 Task: Create Board Email Marketing Templates to Workspace Investor Relations. Create Board Employee Survey and Feedback to Workspace Investor Relations. Create Board Product Roadmap Planning and Execution to Workspace Investor Relations
Action: Mouse moved to (367, 62)
Screenshot: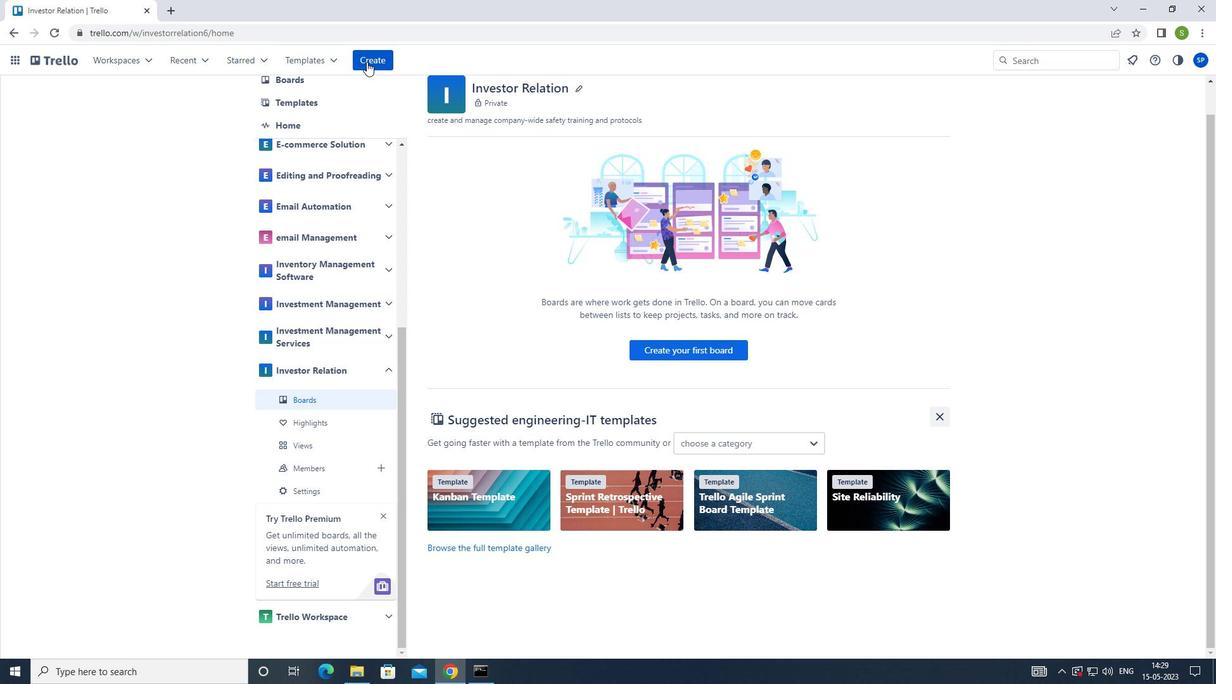 
Action: Mouse pressed left at (367, 62)
Screenshot: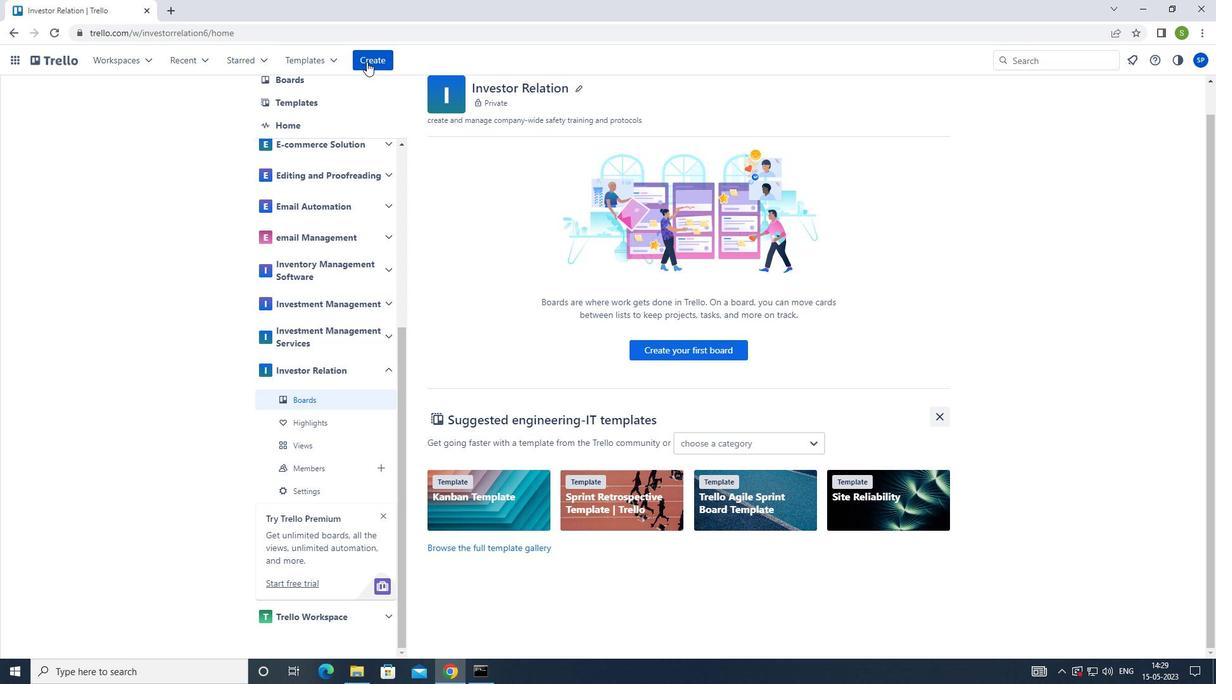 
Action: Mouse moved to (380, 107)
Screenshot: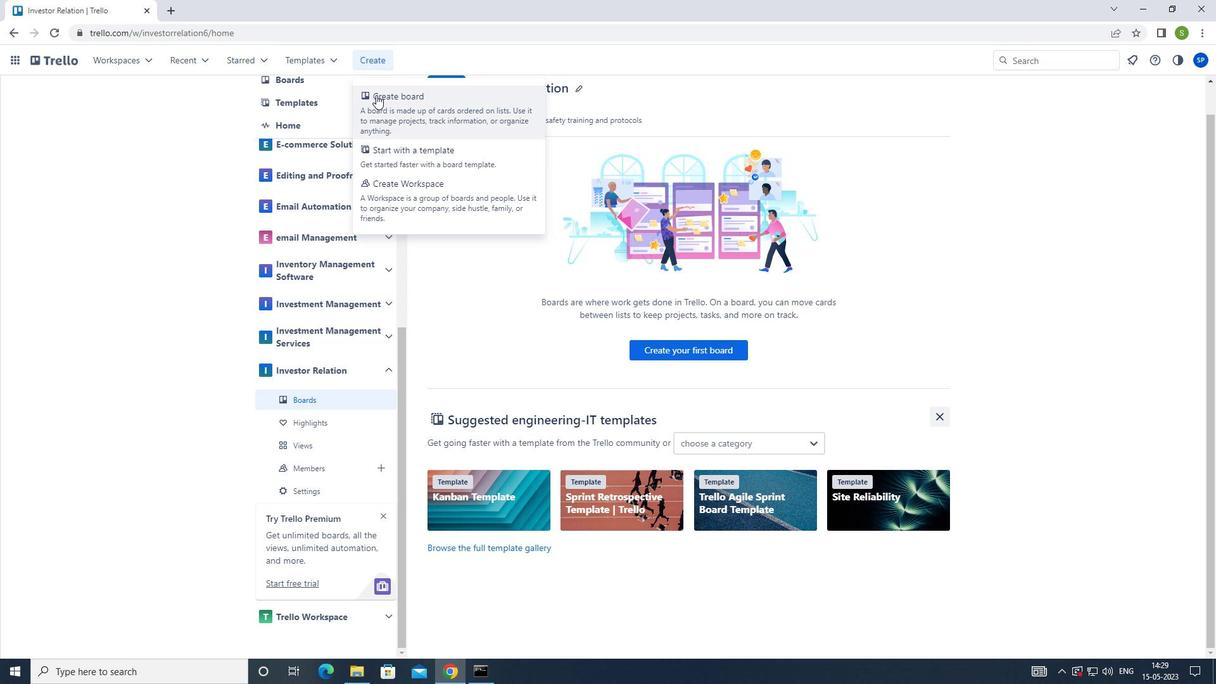 
Action: Mouse pressed left at (380, 107)
Screenshot: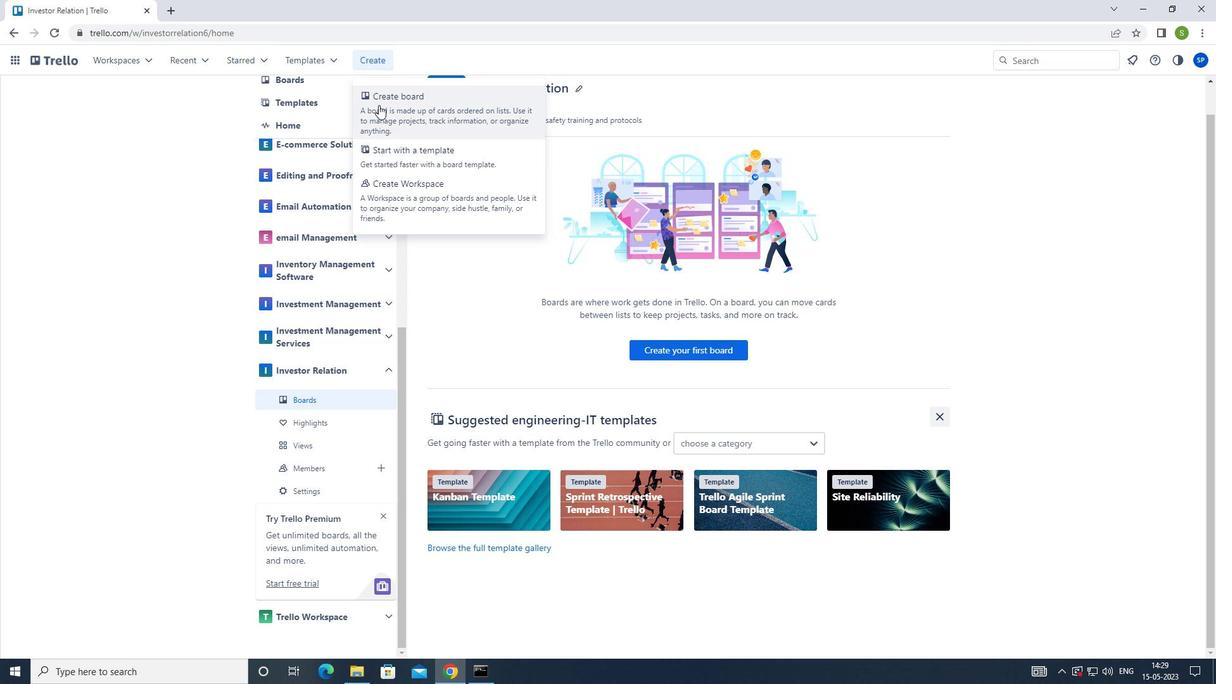 
Action: Mouse moved to (528, 121)
Screenshot: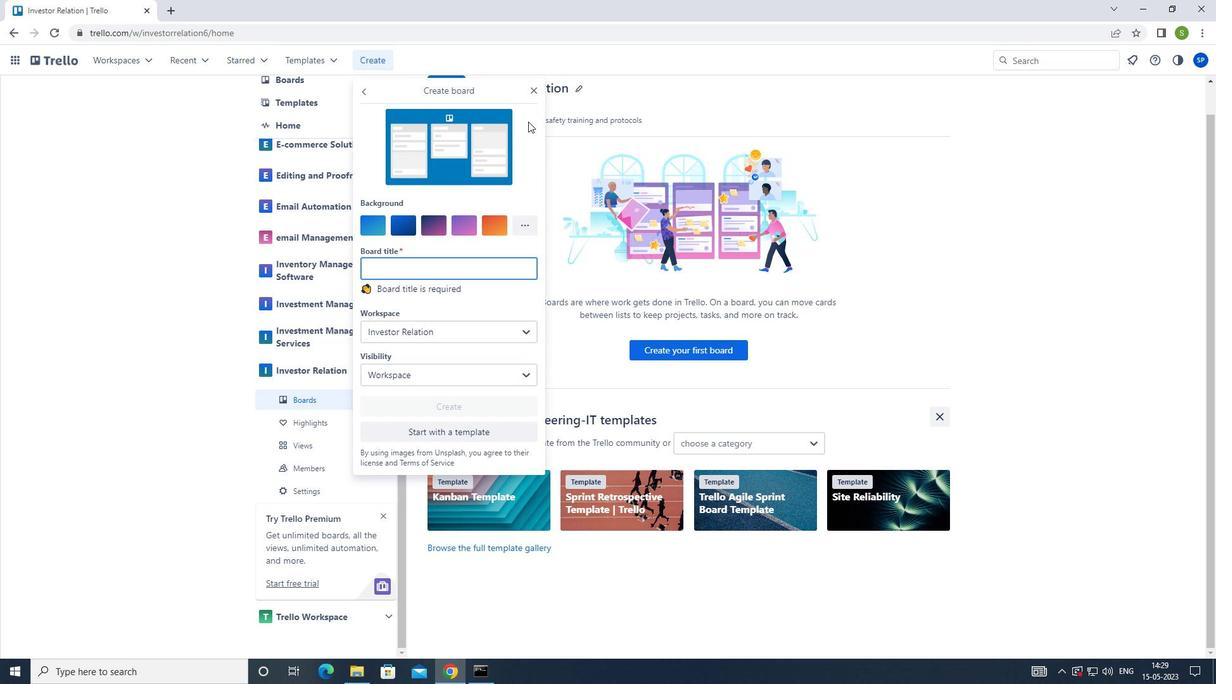 
Action: Key pressed <Key.shift><Key.shift>EMAIL<Key.space><Key.shift>MARKETING<Key.space><Key.shift>TEM
Screenshot: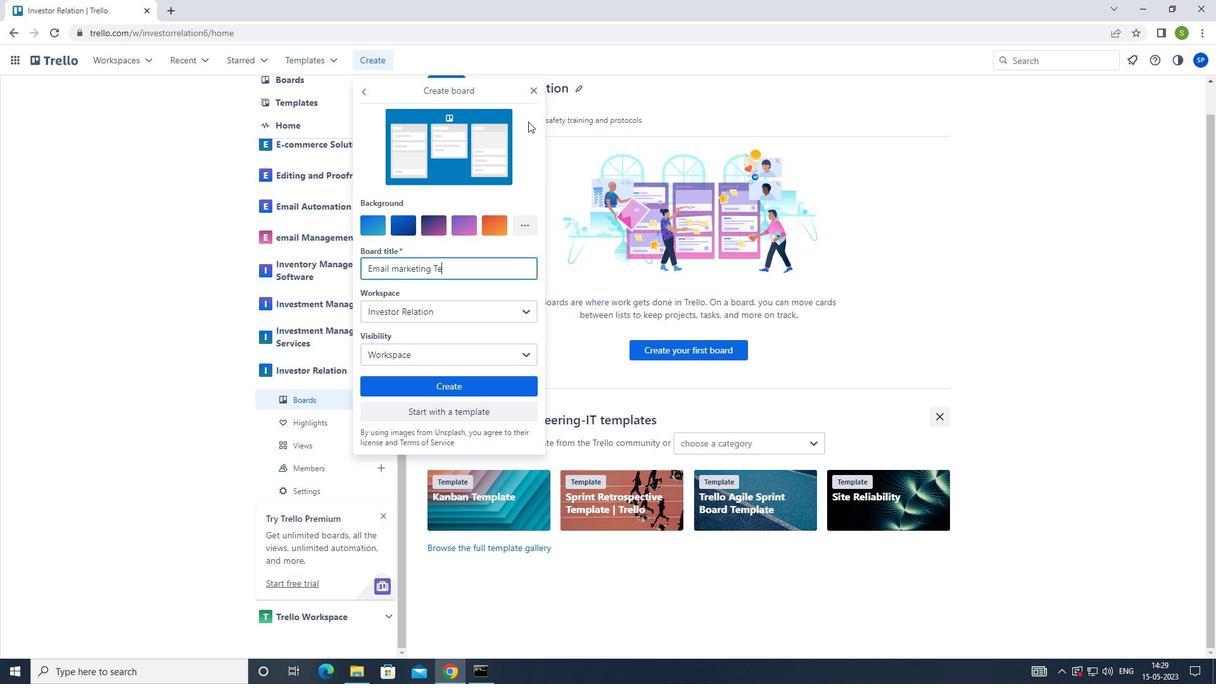 
Action: Mouse moved to (527, 121)
Screenshot: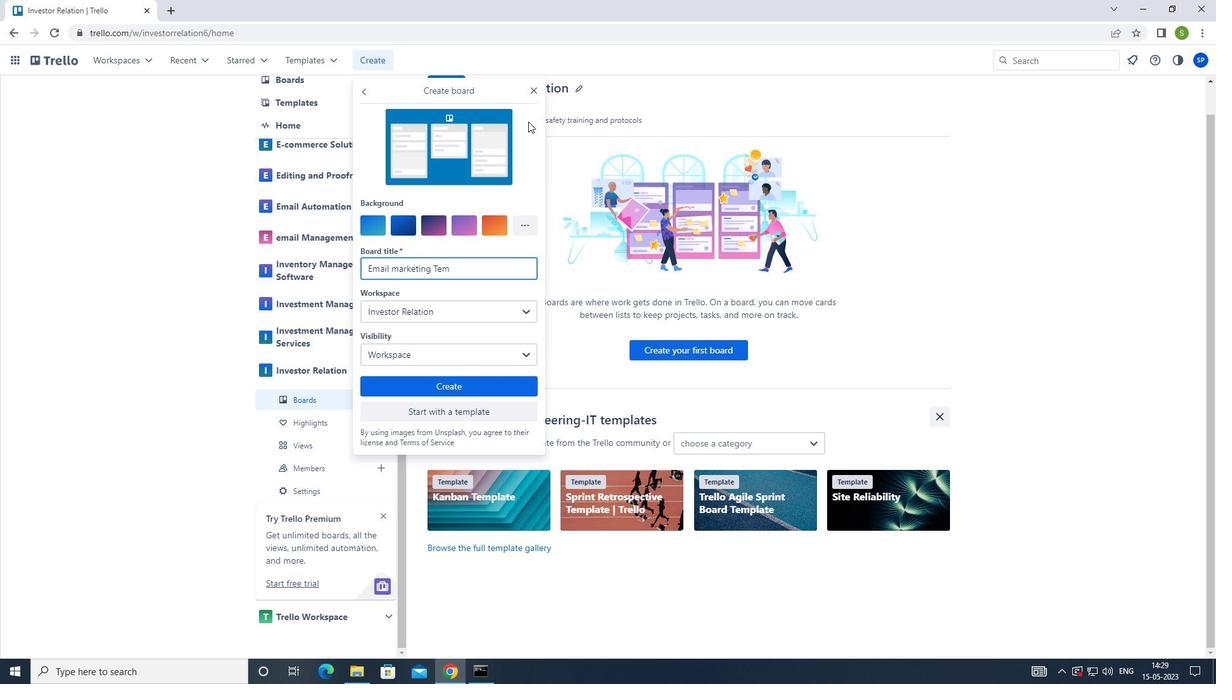 
Action: Key pressed PLATES
Screenshot: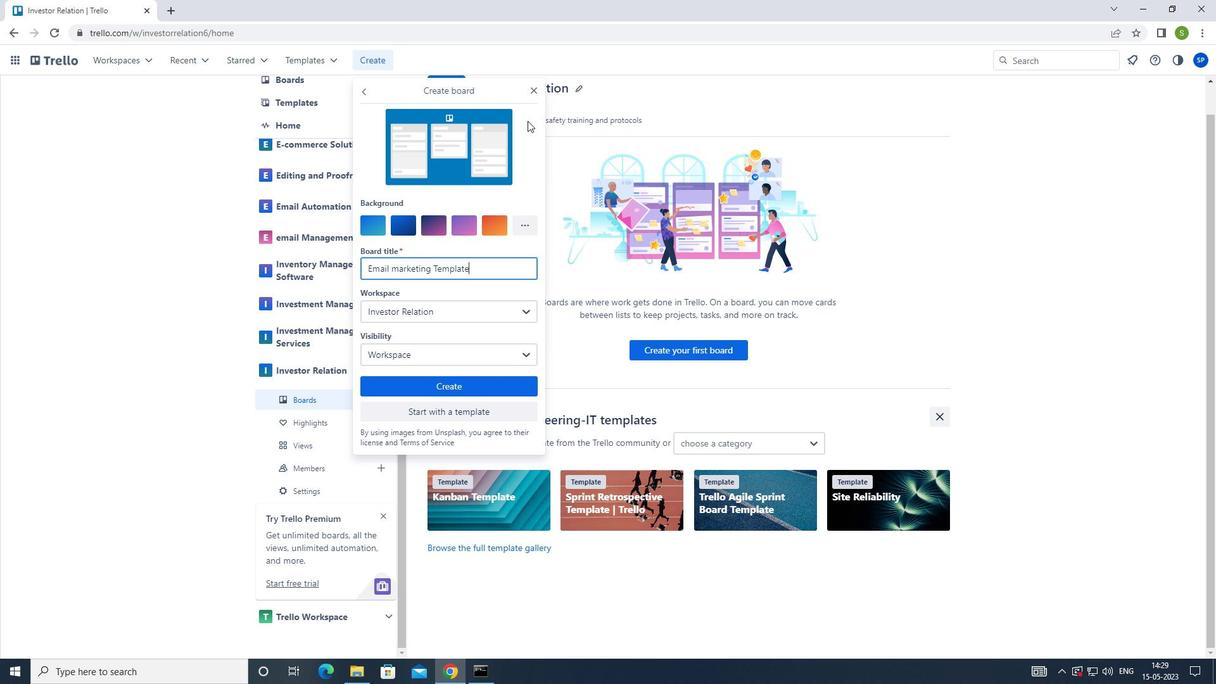 
Action: Mouse moved to (430, 380)
Screenshot: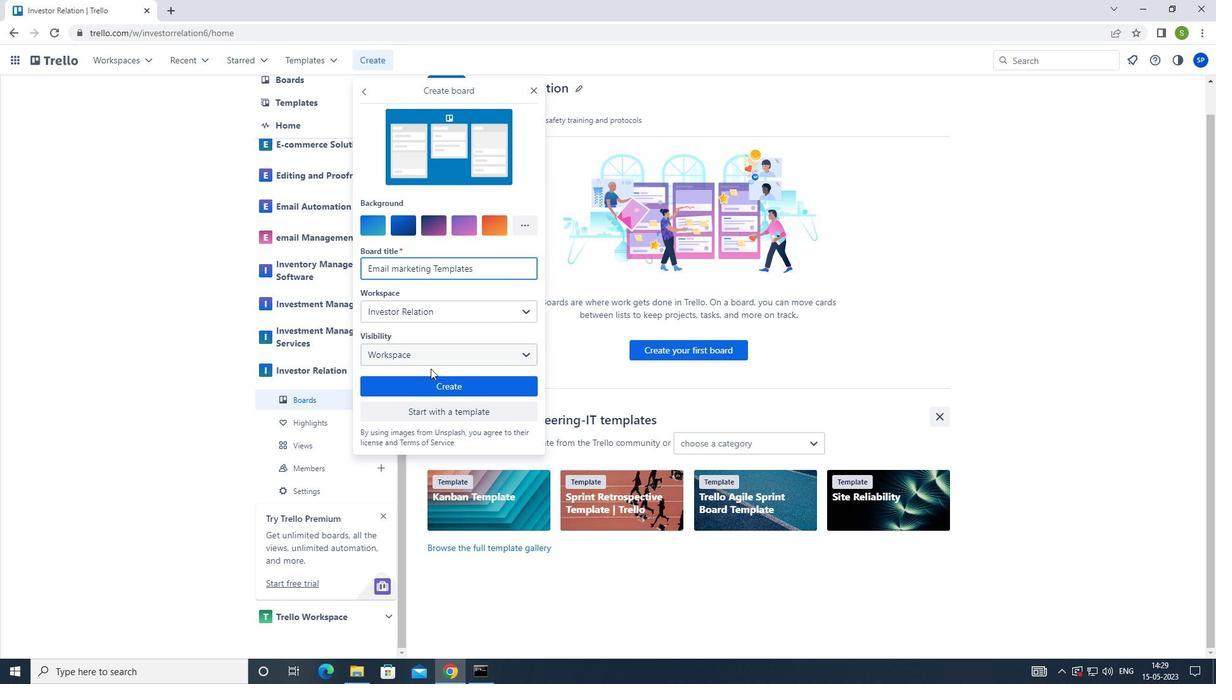 
Action: Mouse pressed left at (430, 380)
Screenshot: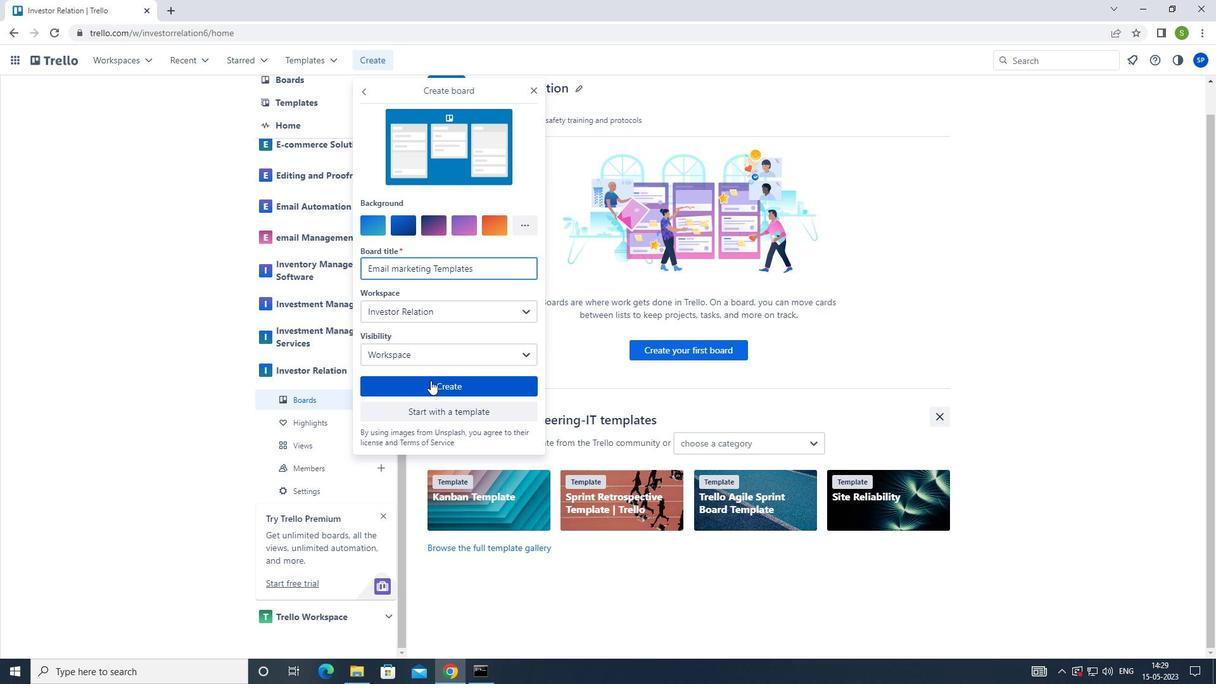 
Action: Mouse moved to (378, 67)
Screenshot: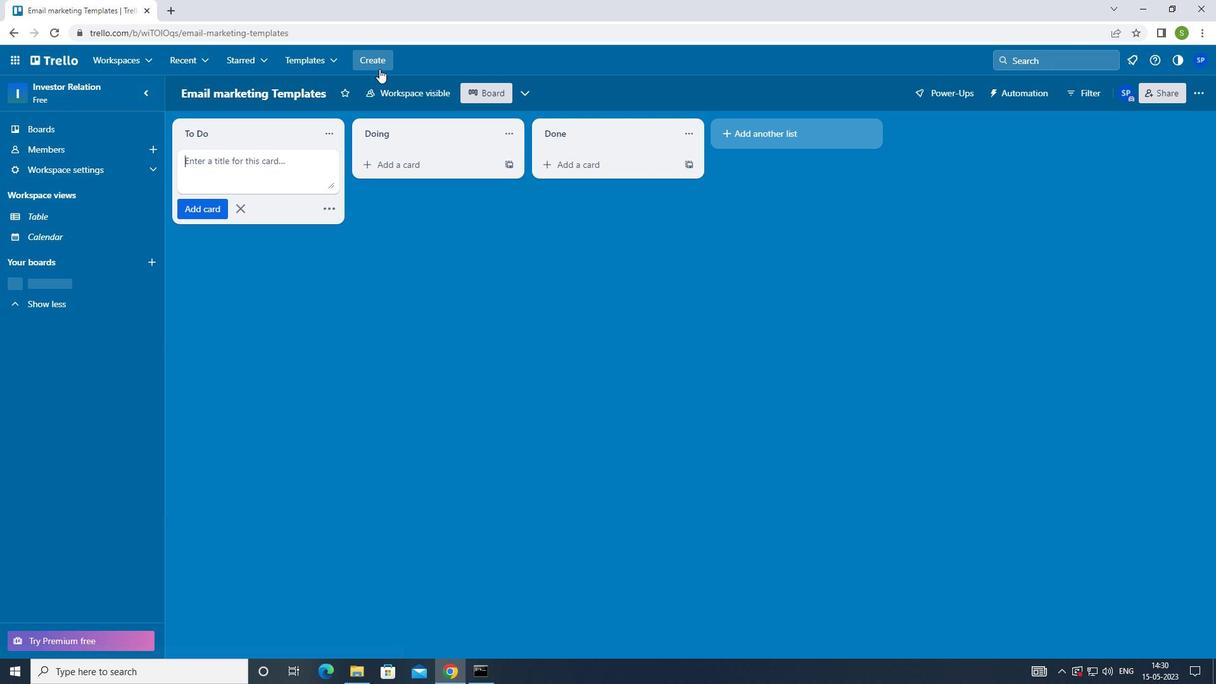 
Action: Mouse pressed left at (378, 67)
Screenshot: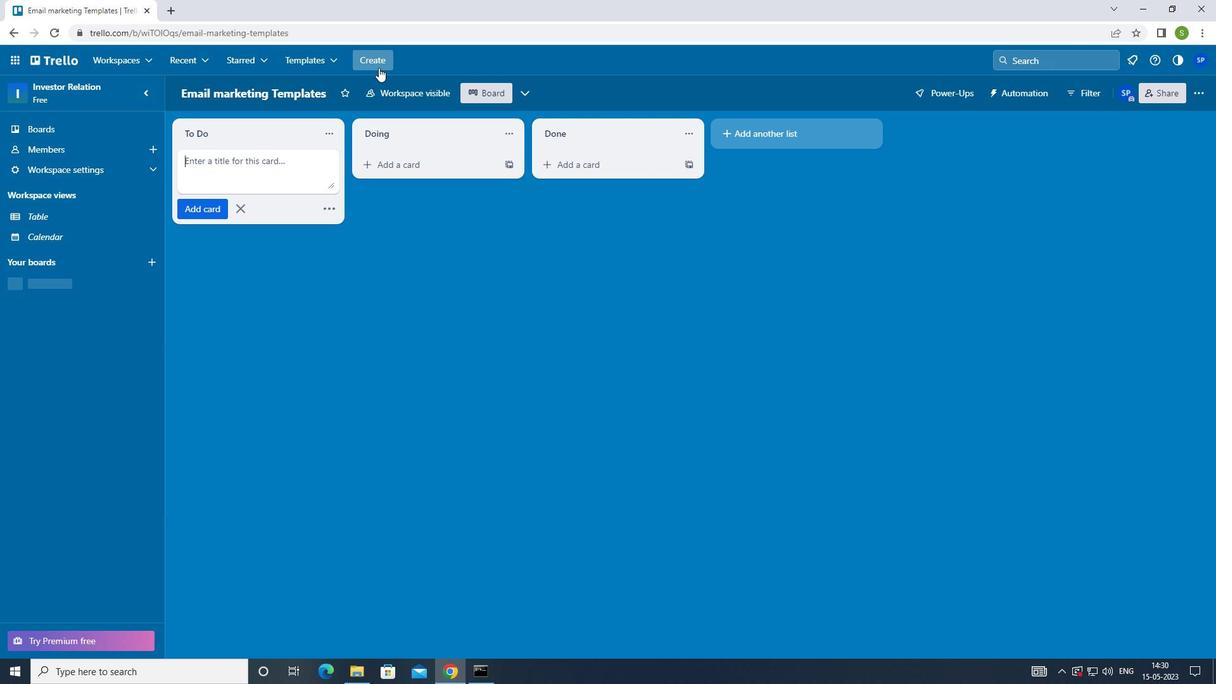 
Action: Mouse moved to (385, 110)
Screenshot: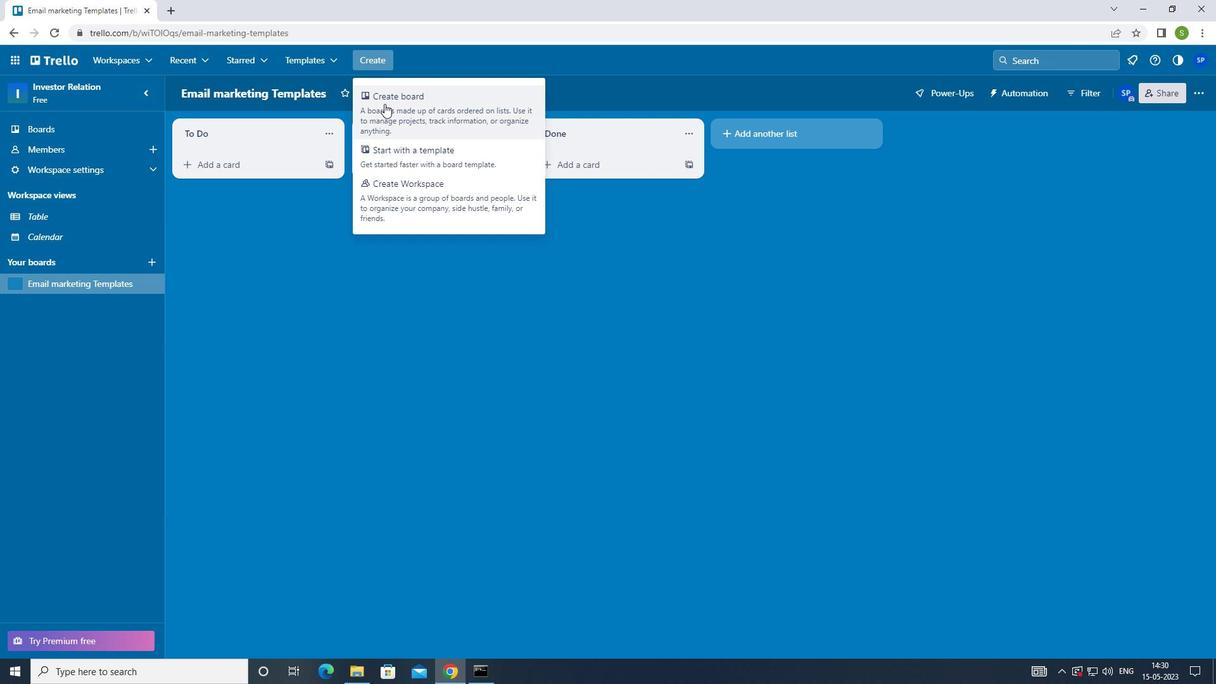 
Action: Mouse pressed left at (385, 110)
Screenshot: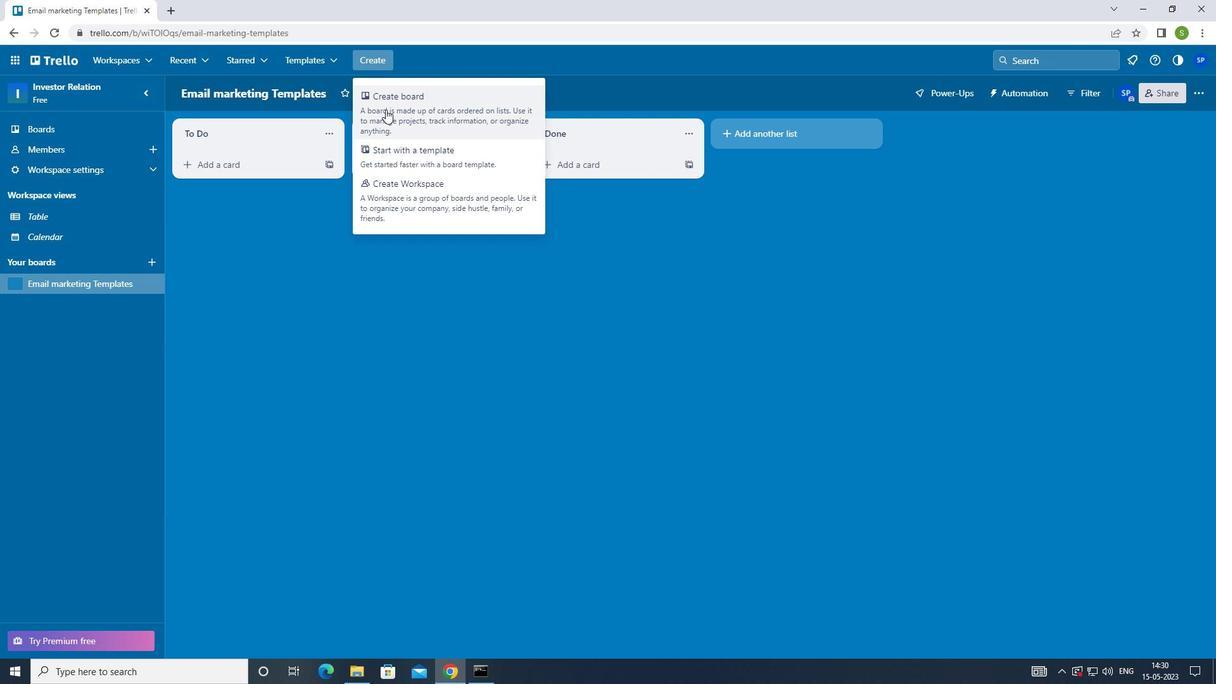 
Action: Mouse moved to (402, 148)
Screenshot: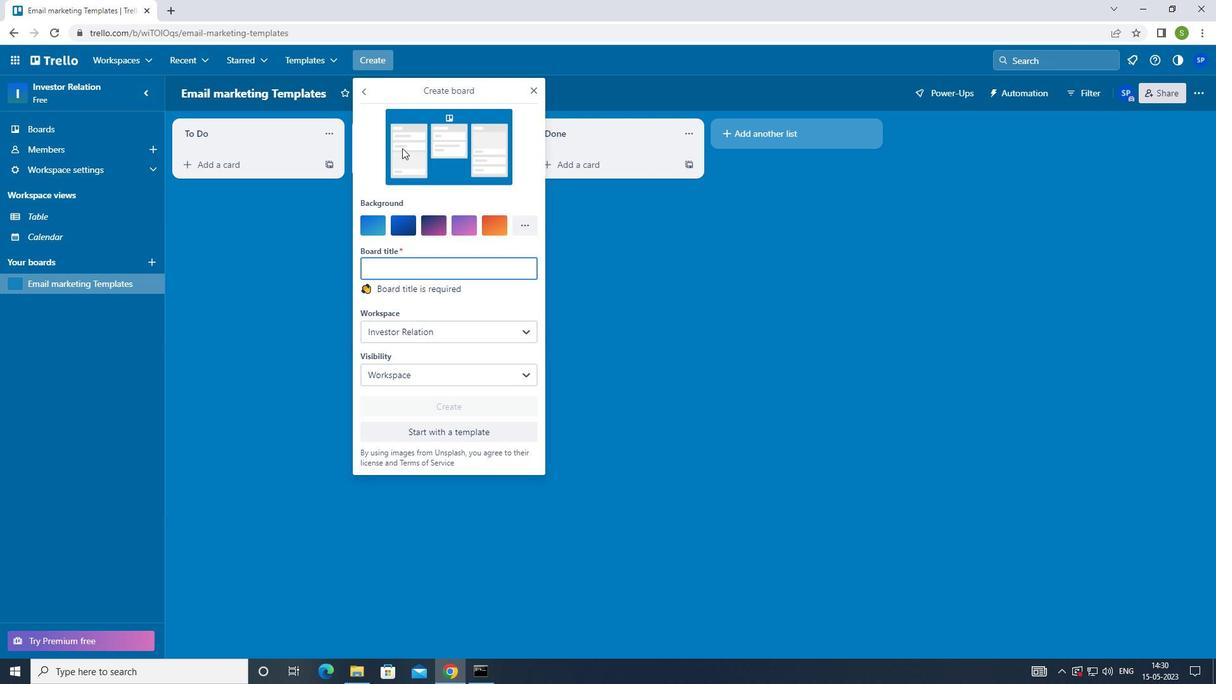 
Action: Key pressed <Key.shift><Key.shift><Key.shift><Key.shift><Key.shift><Key.shift><Key.shift><Key.shift><Key.shift><Key.shift><Key.shift><Key.shift><Key.shift><Key.shift><Key.shift><Key.shift><Key.shift><Key.shift><Key.shift><Key.shift><Key.shift><Key.shift><Key.shift><Key.shift><Key.shift><Key.shift><Key.shift>EMPLOYEE<Key.space><Key.shift>SURVEY<Key.space>AND<Key.space><Key.shift>FEEDBACK
Screenshot: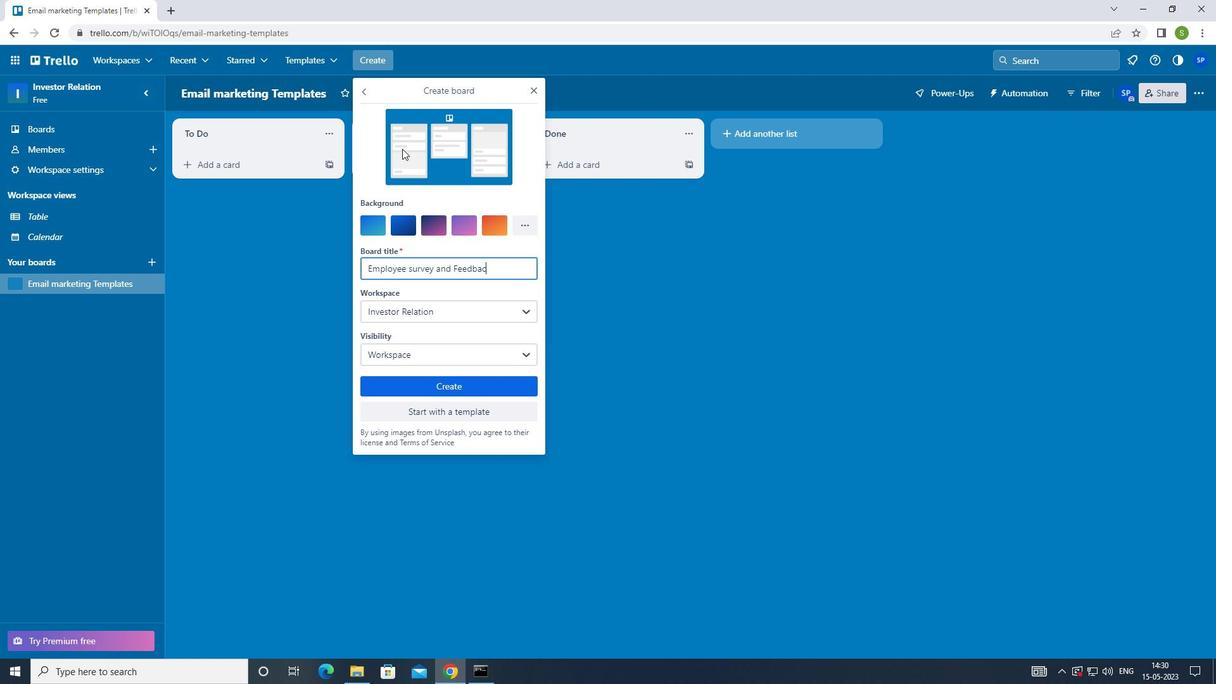 
Action: Mouse moved to (449, 388)
Screenshot: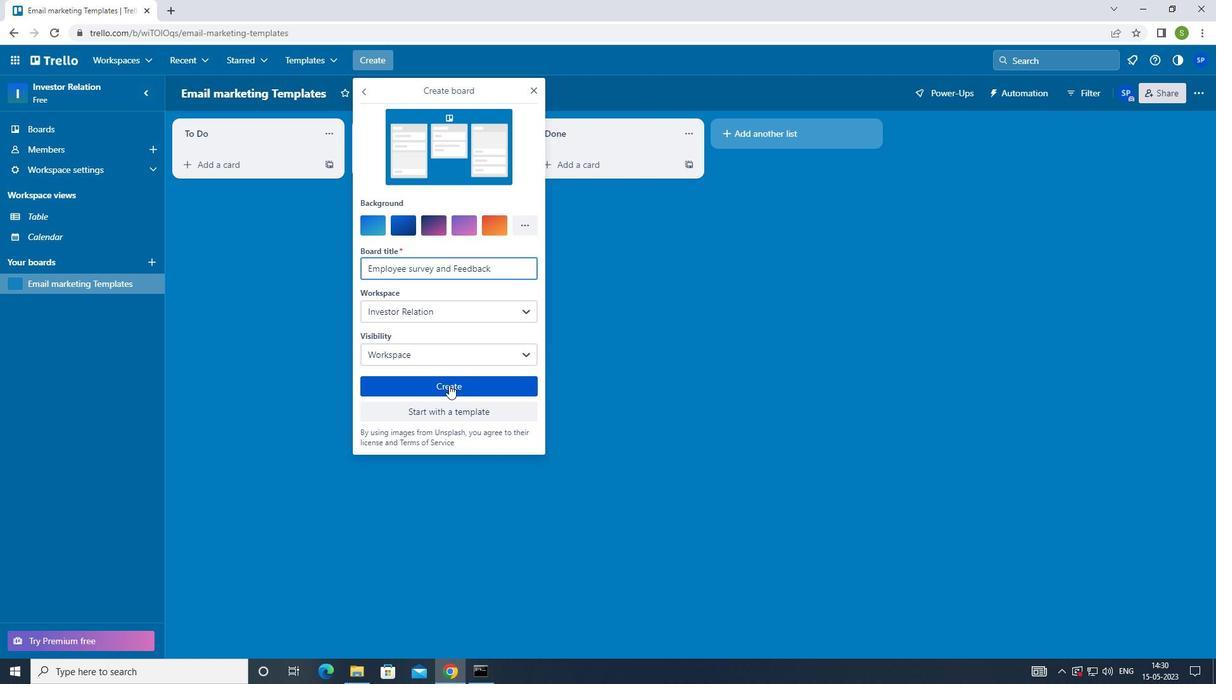 
Action: Mouse pressed left at (449, 388)
Screenshot: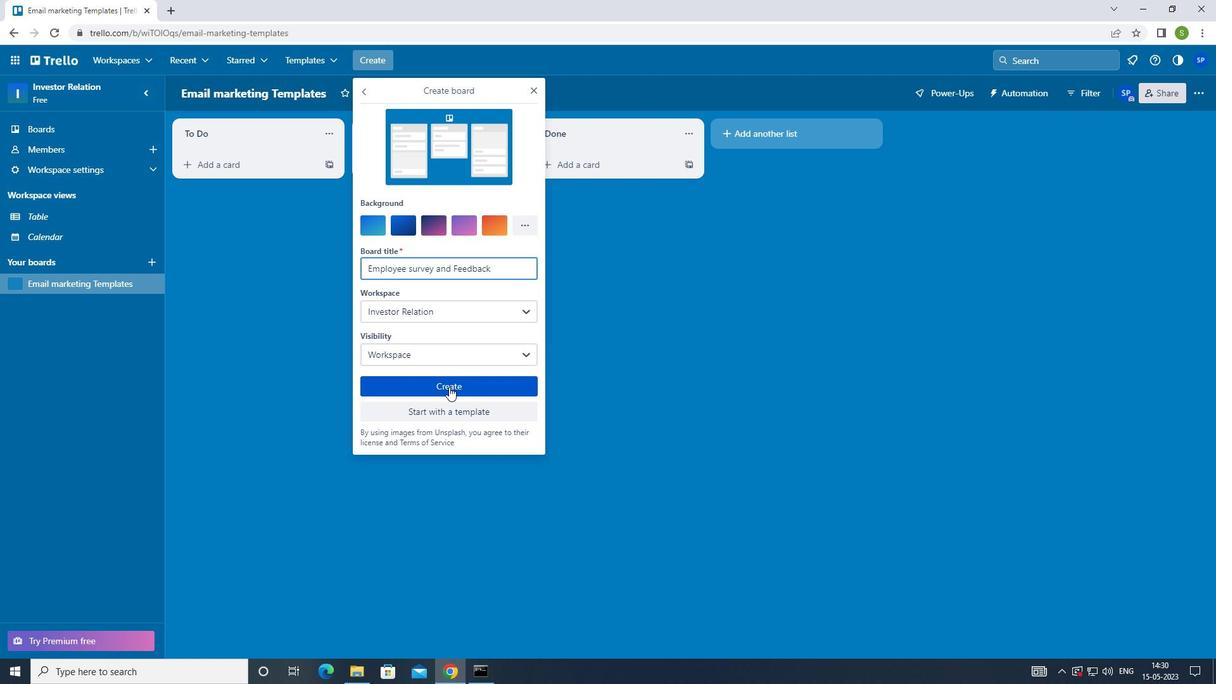 
Action: Mouse moved to (372, 63)
Screenshot: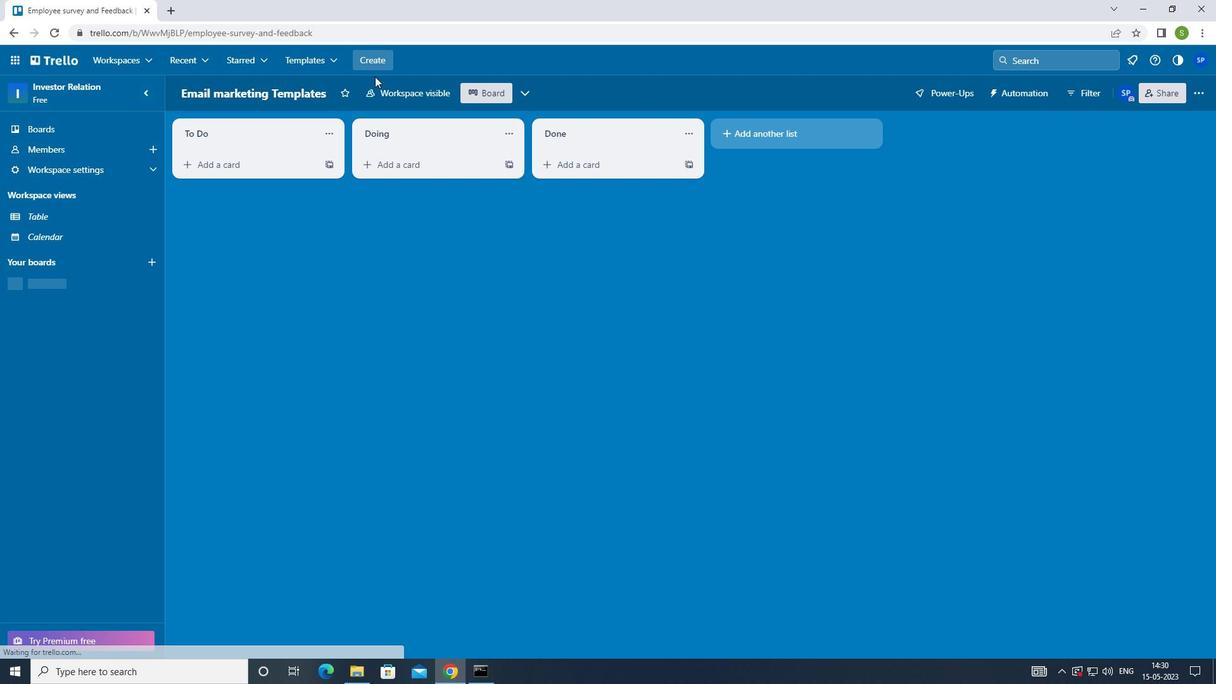 
Action: Mouse pressed left at (372, 63)
Screenshot: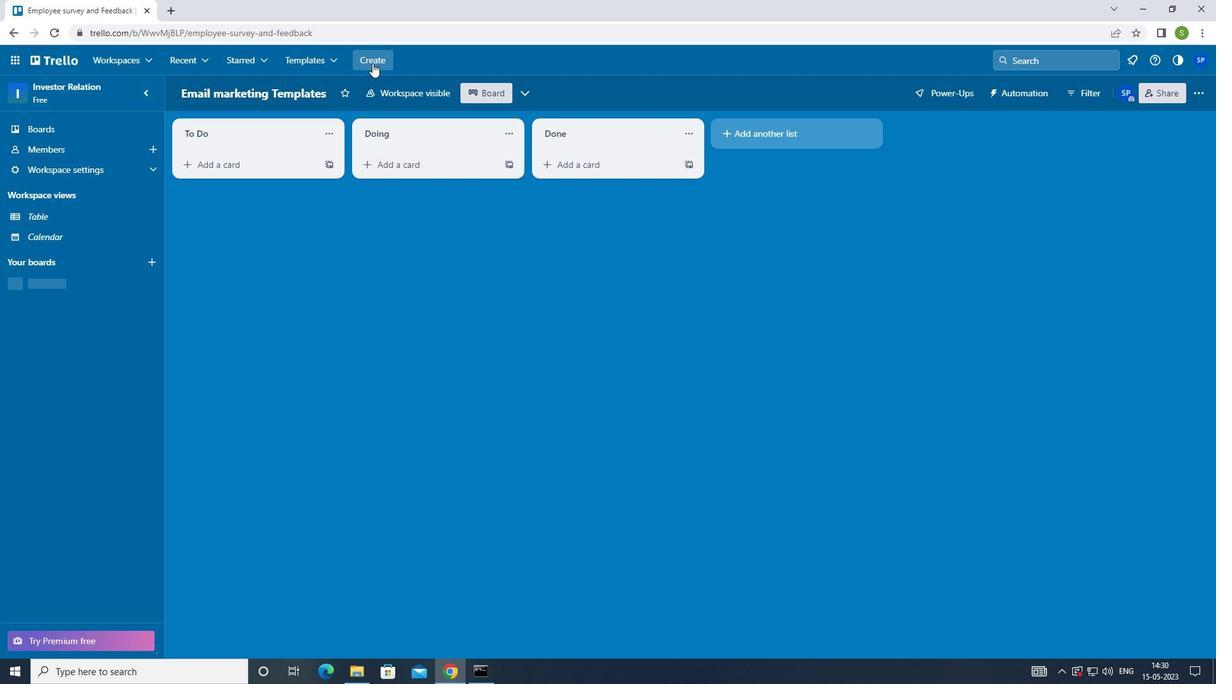 
Action: Mouse moved to (379, 114)
Screenshot: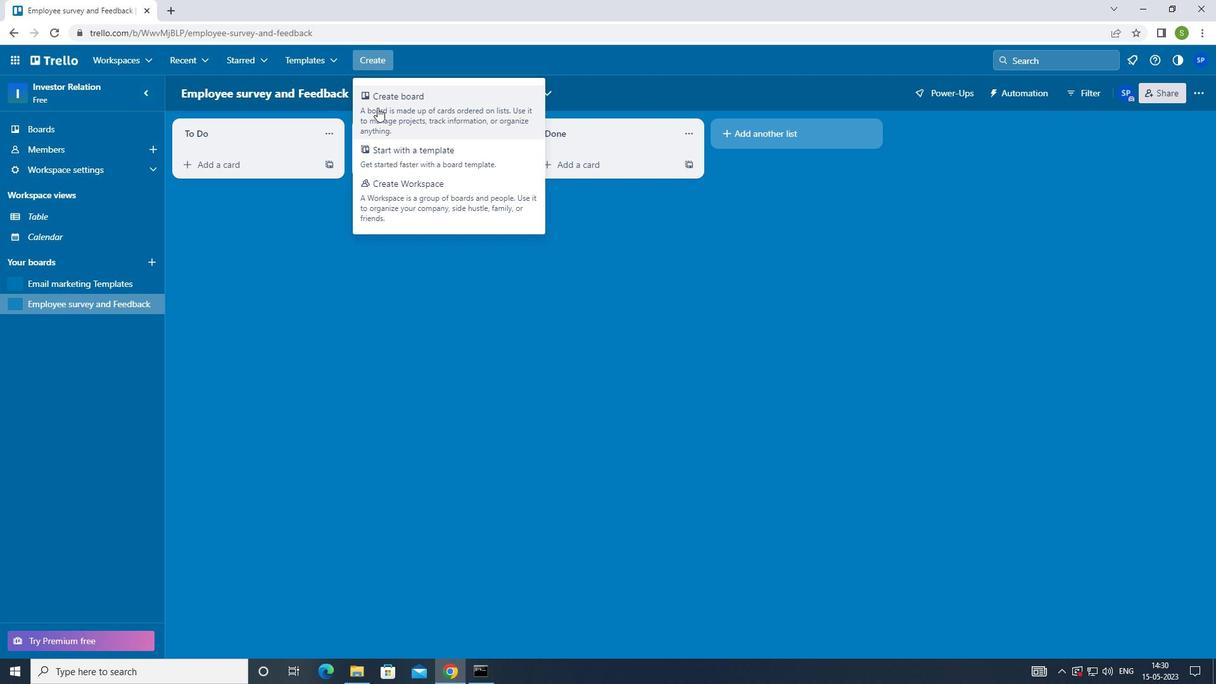 
Action: Mouse pressed left at (379, 114)
Screenshot: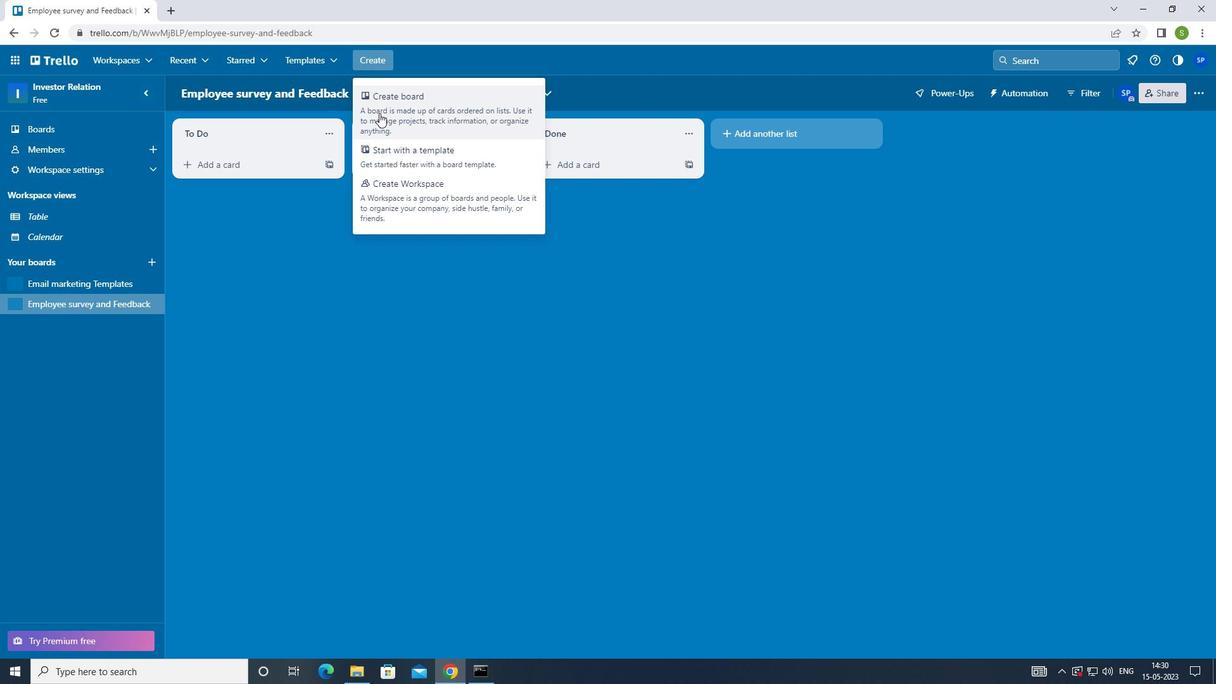 
Action: Mouse moved to (399, 249)
Screenshot: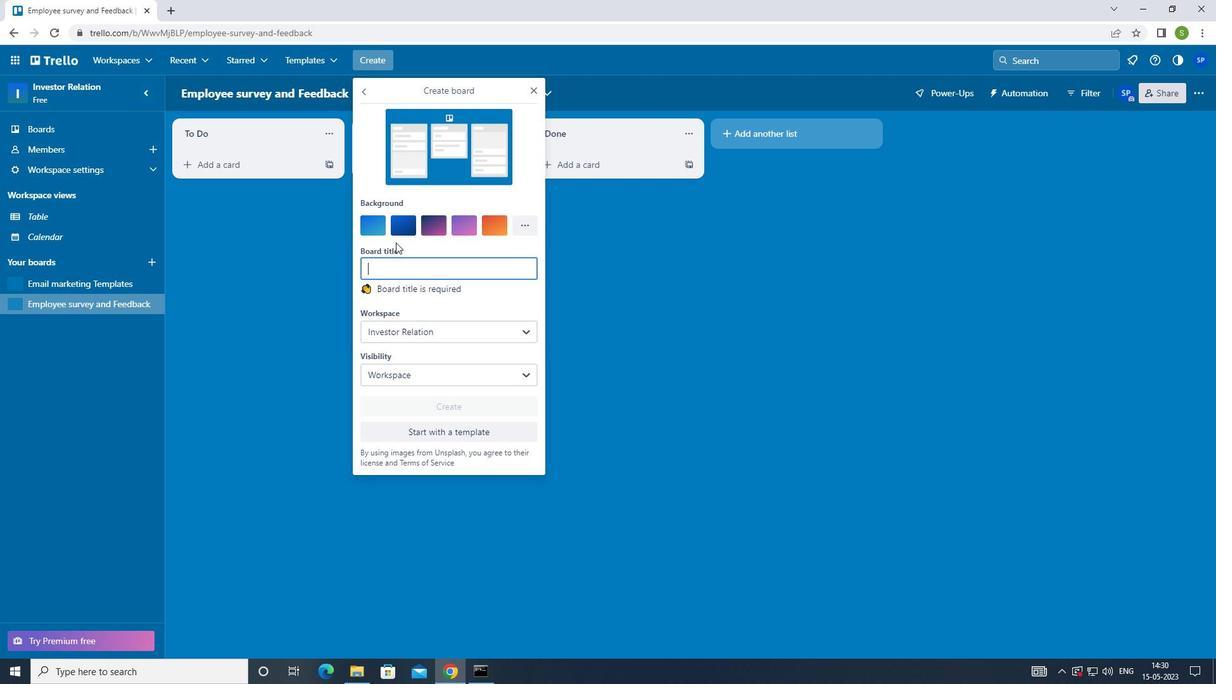 
Action: Key pressed <Key.shift>PRODUCT<Key.space><Key.shift>ROADMAP<Key.space><Key.shift>PLANNING
Screenshot: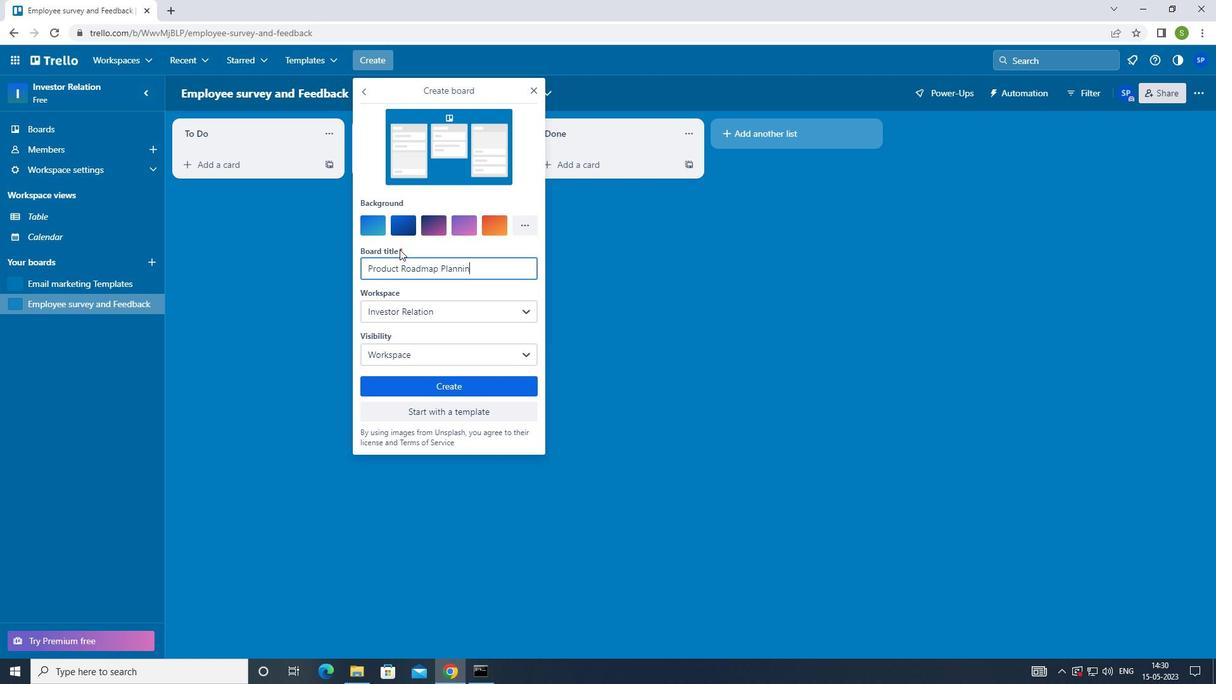 
Action: Mouse moved to (426, 383)
Screenshot: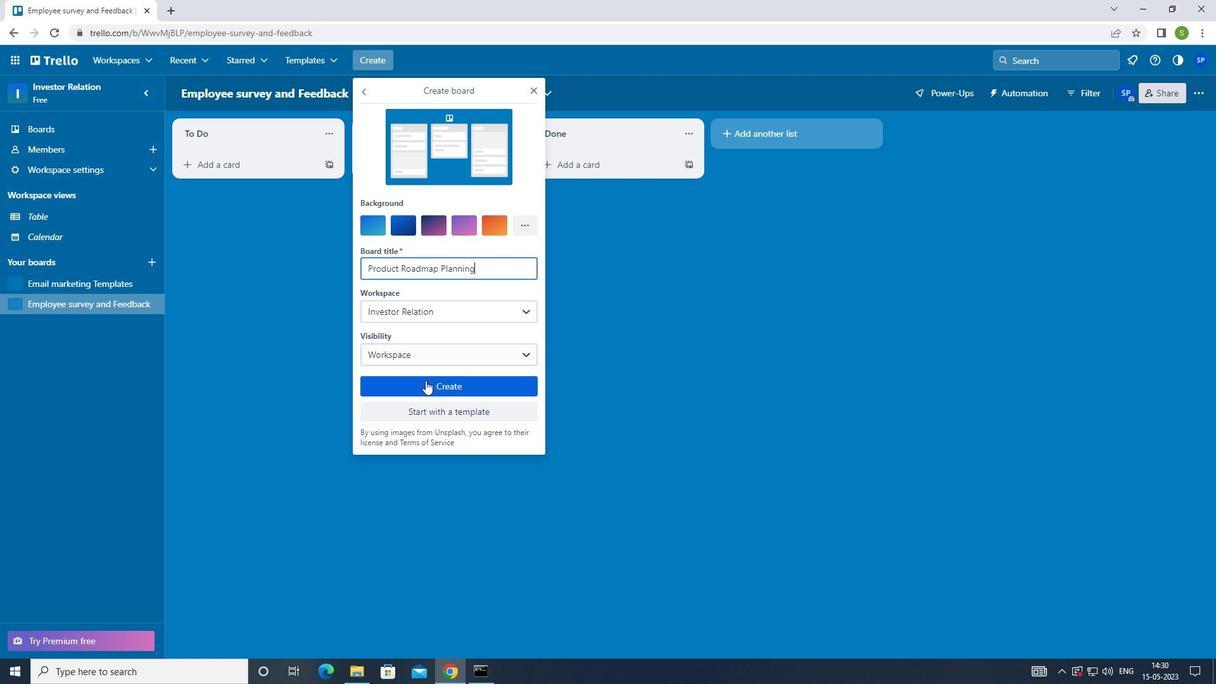 
Action: Mouse pressed left at (426, 383)
Screenshot: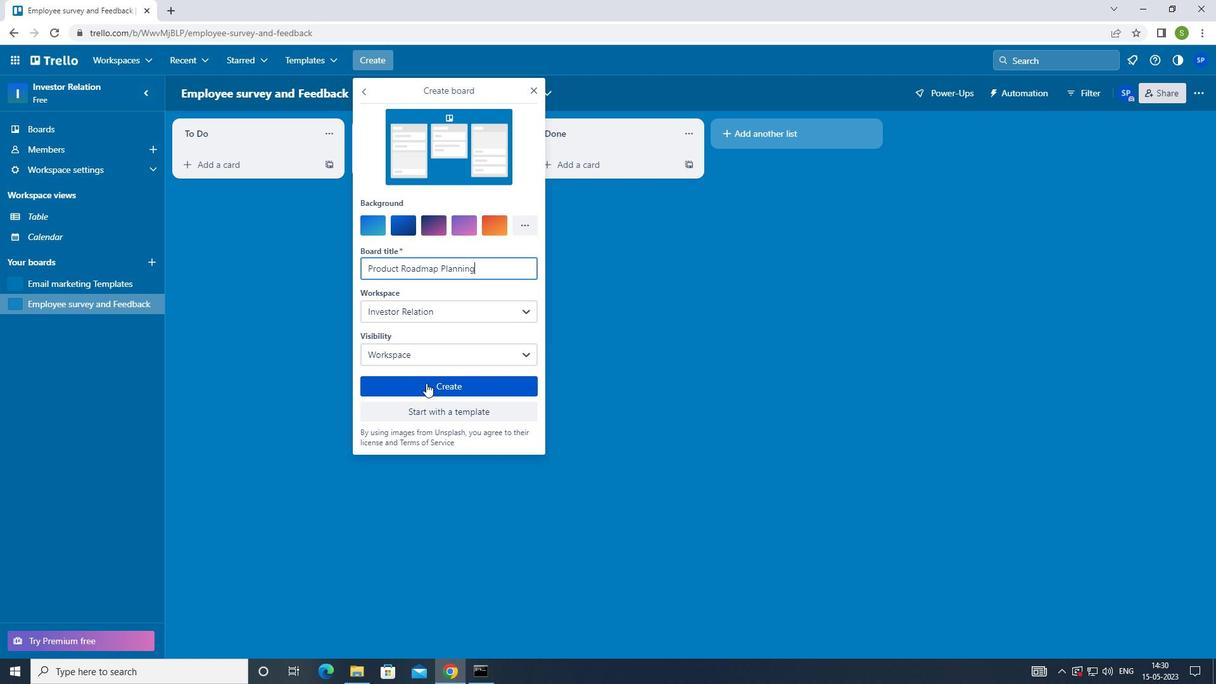 
Action: Mouse moved to (428, 368)
Screenshot: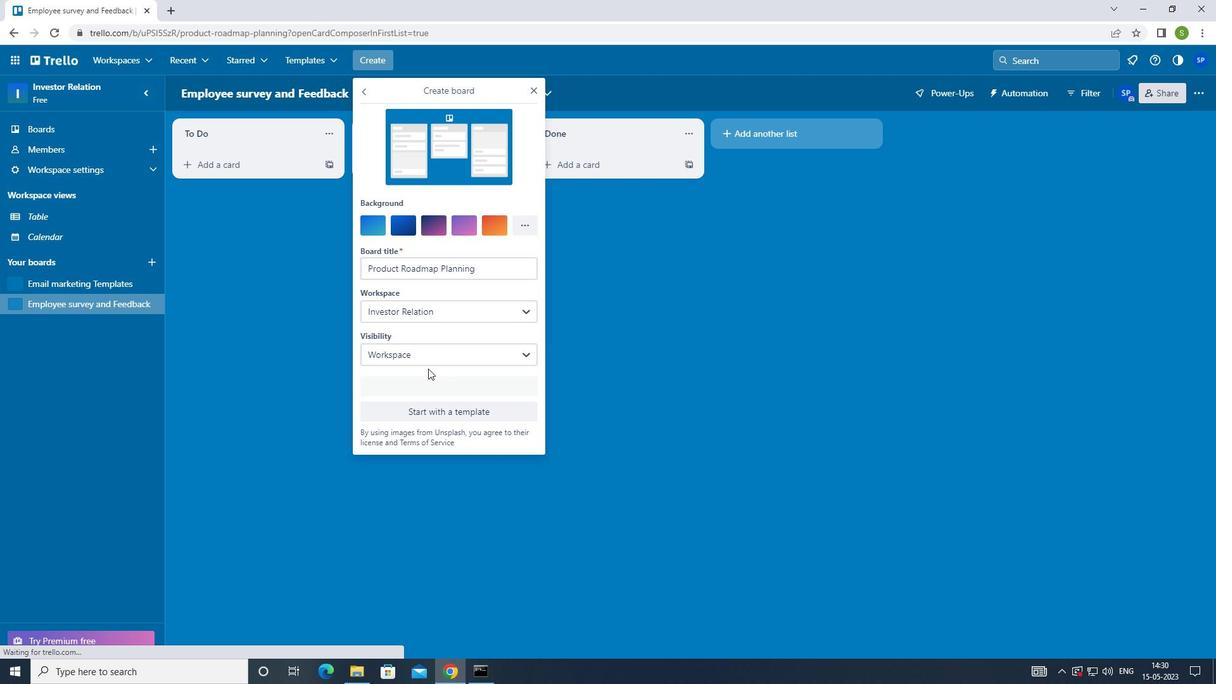 
Action: Key pressed <Key.f8>
Screenshot: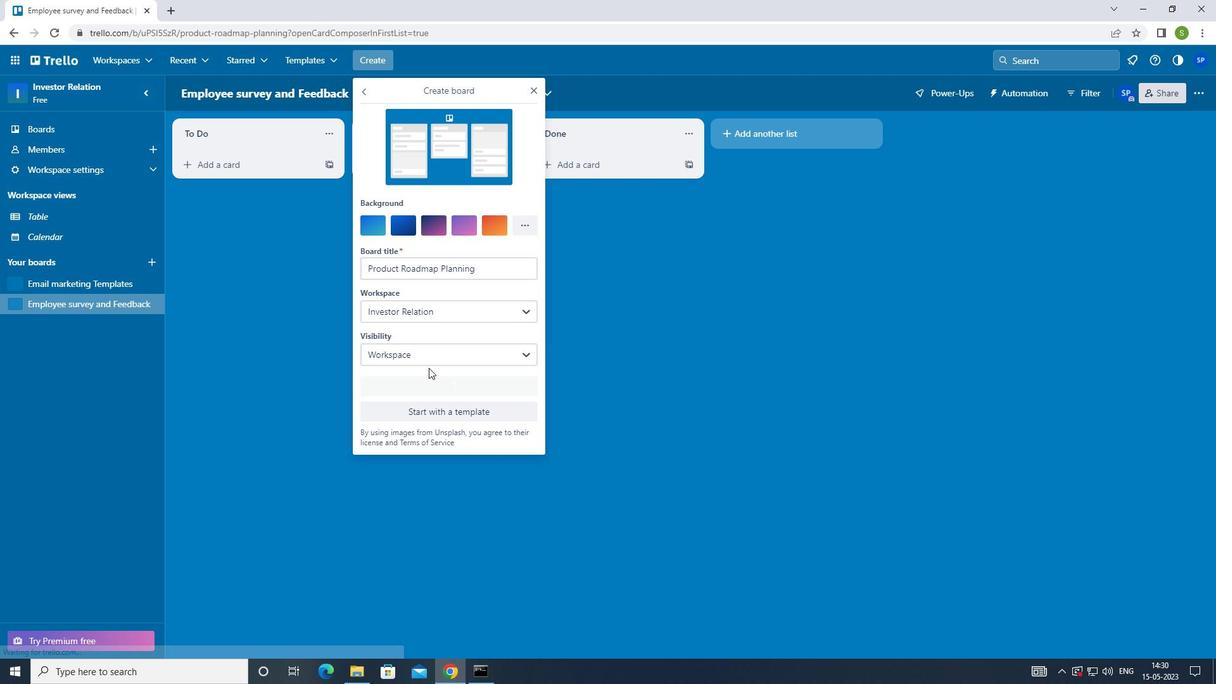
